 Task: Create a section Agile Archers and in the section, add a milestone Disaster Recovery Planning in the project AgileBolt
Action: Mouse moved to (236, 414)
Screenshot: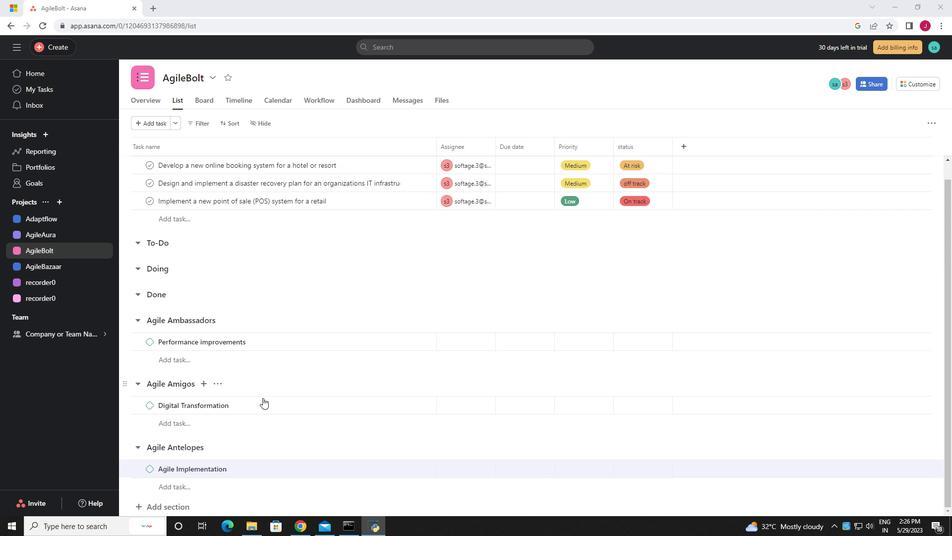 
Action: Mouse scrolled (236, 414) with delta (0, 0)
Screenshot: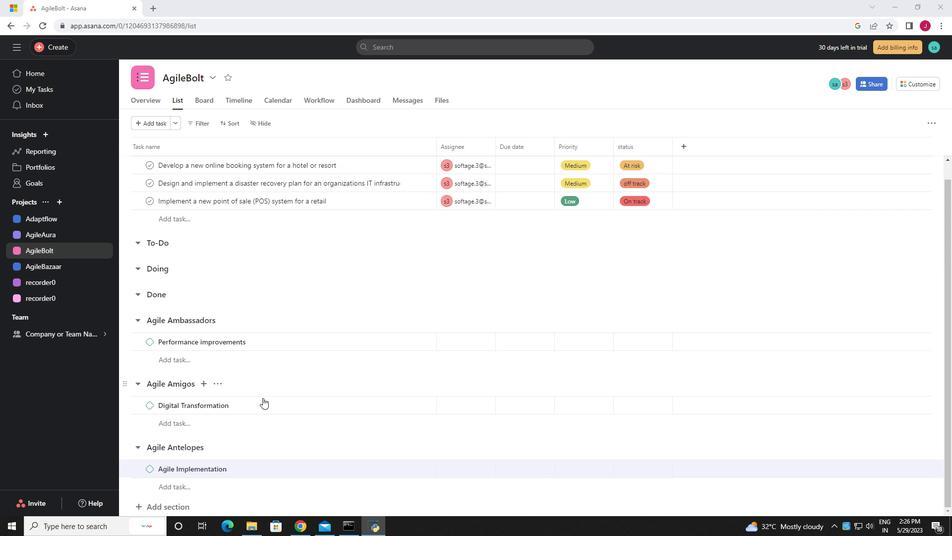 
Action: Mouse scrolled (236, 414) with delta (0, 0)
Screenshot: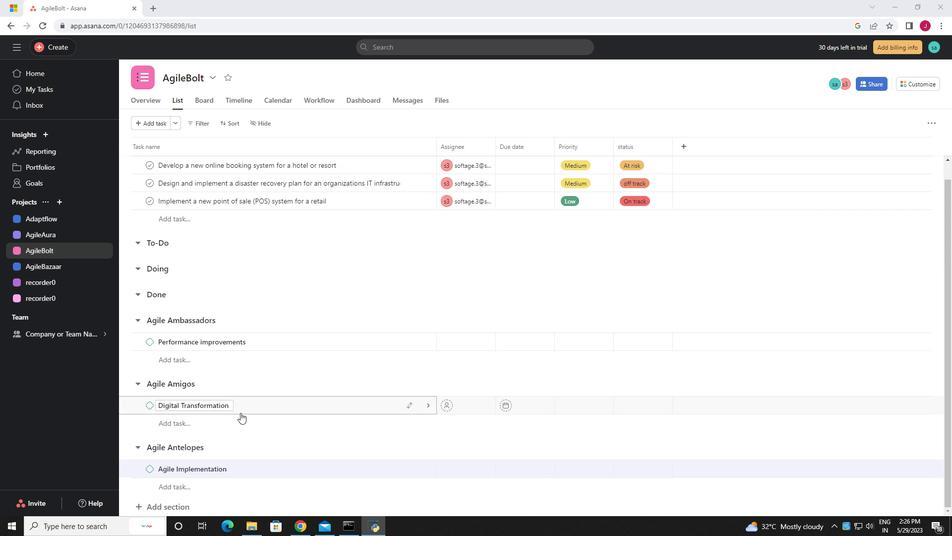 
Action: Mouse scrolled (236, 414) with delta (0, 0)
Screenshot: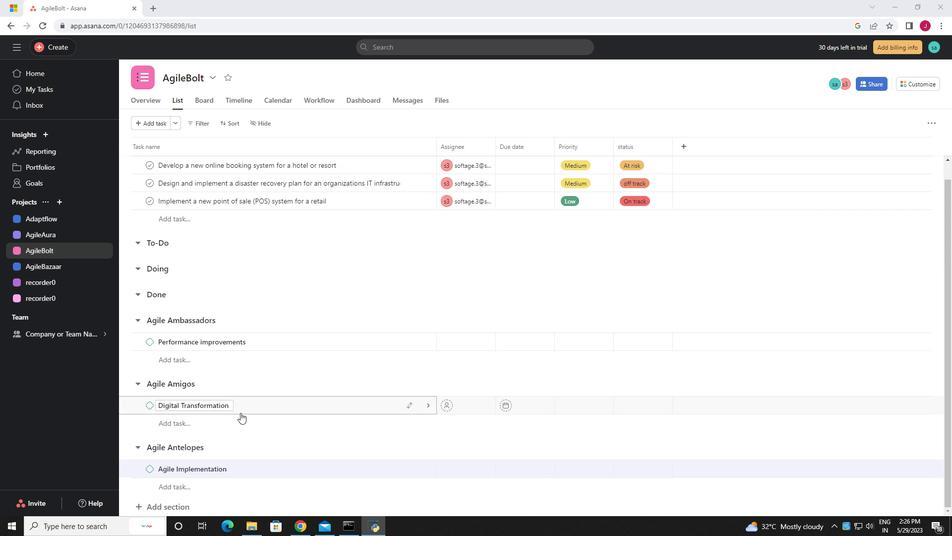 
Action: Mouse scrolled (236, 414) with delta (0, 0)
Screenshot: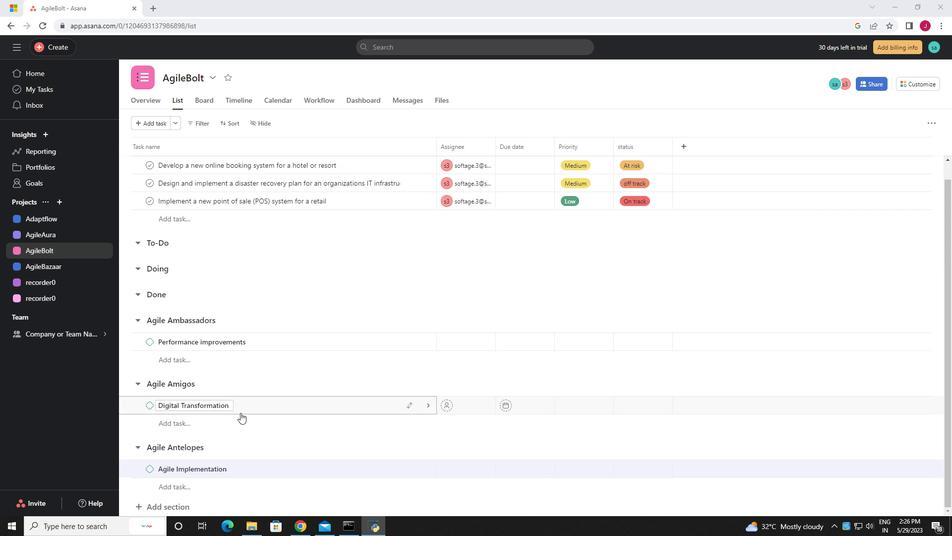 
Action: Mouse scrolled (236, 414) with delta (0, 0)
Screenshot: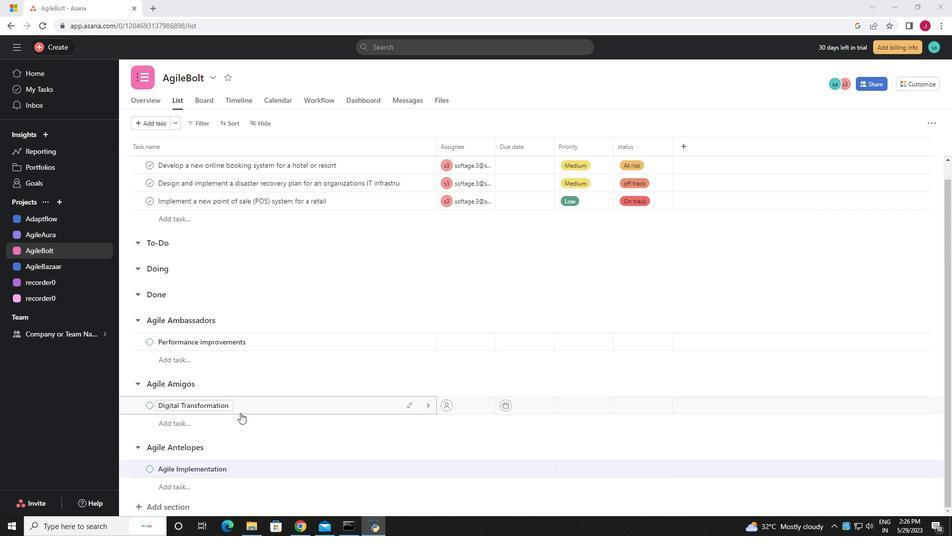
Action: Mouse moved to (167, 508)
Screenshot: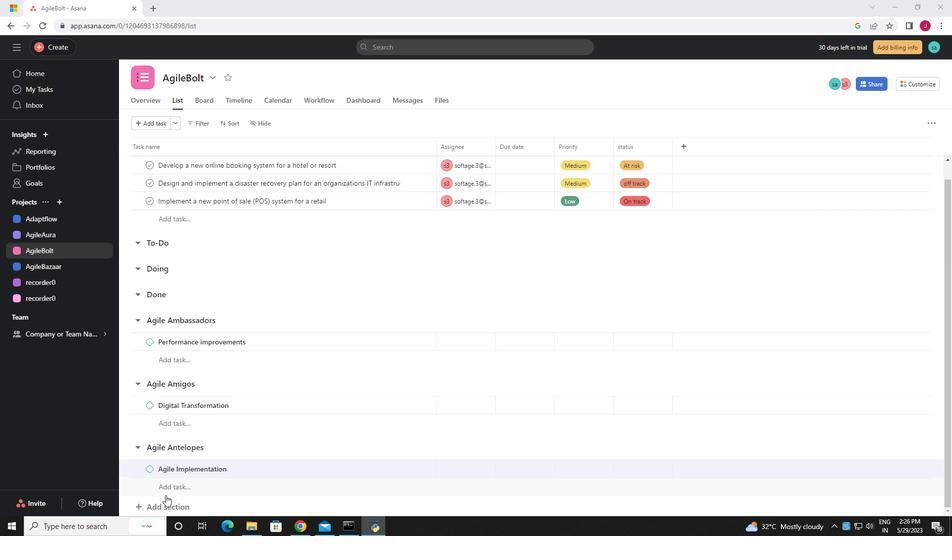 
Action: Mouse pressed left at (167, 508)
Screenshot: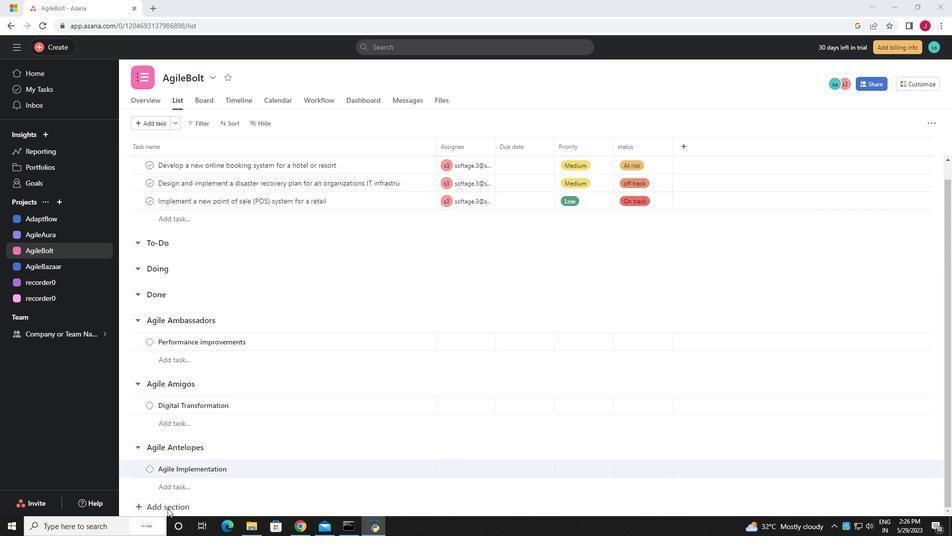 
Action: Mouse moved to (184, 487)
Screenshot: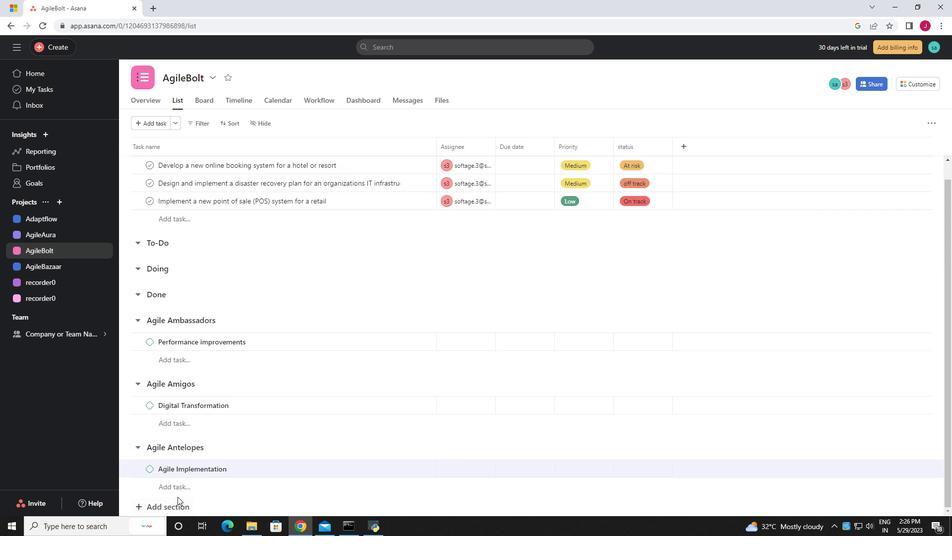 
Action: Mouse scrolled (184, 486) with delta (0, 0)
Screenshot: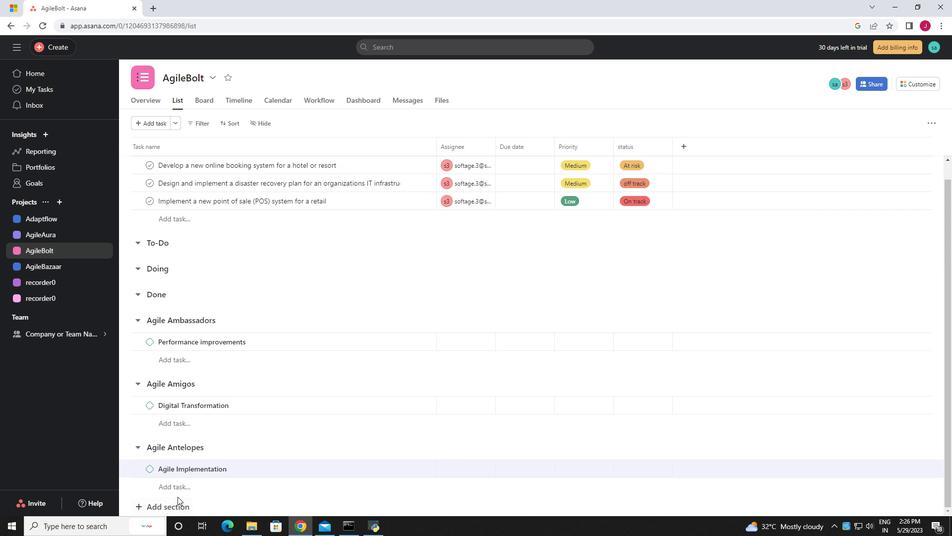 
Action: Mouse scrolled (184, 486) with delta (0, 0)
Screenshot: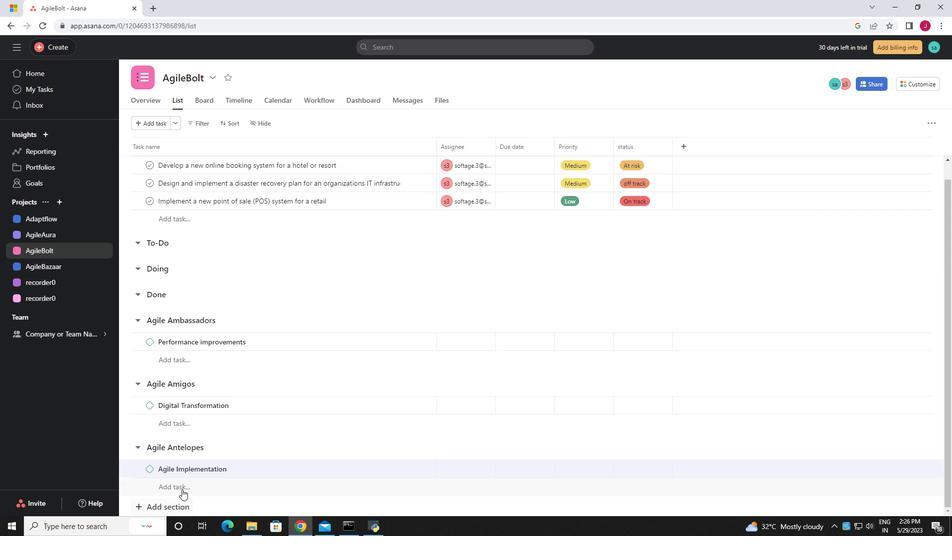 
Action: Mouse scrolled (184, 486) with delta (0, 0)
Screenshot: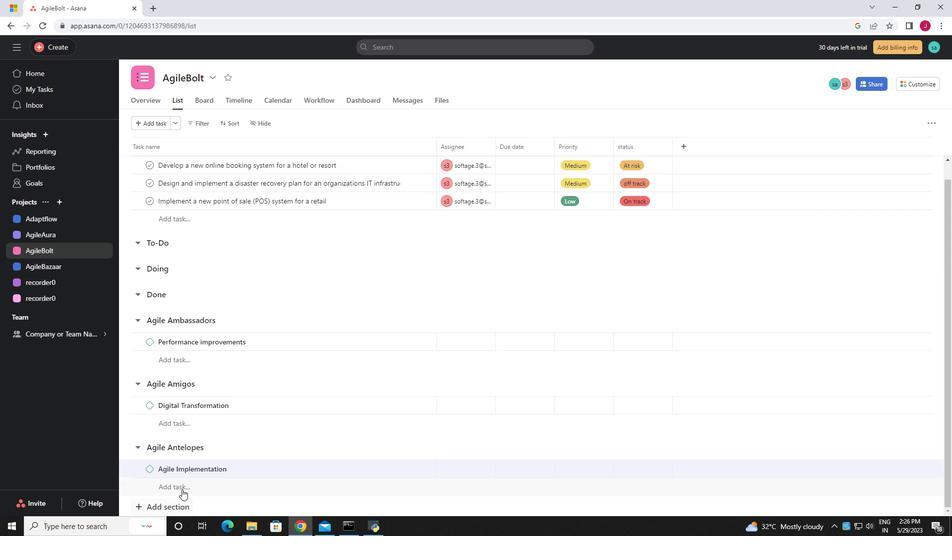 
Action: Mouse scrolled (184, 486) with delta (0, 0)
Screenshot: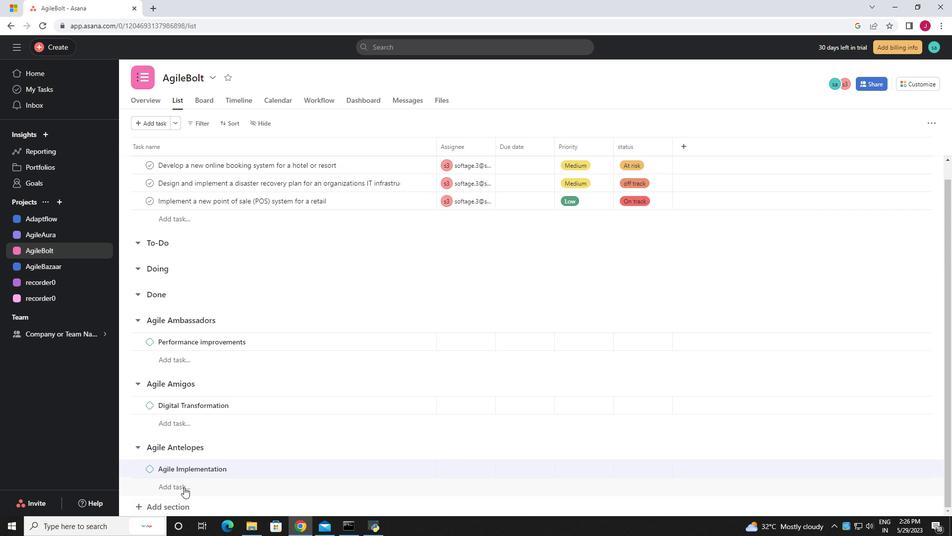 
Action: Mouse scrolled (184, 486) with delta (0, 0)
Screenshot: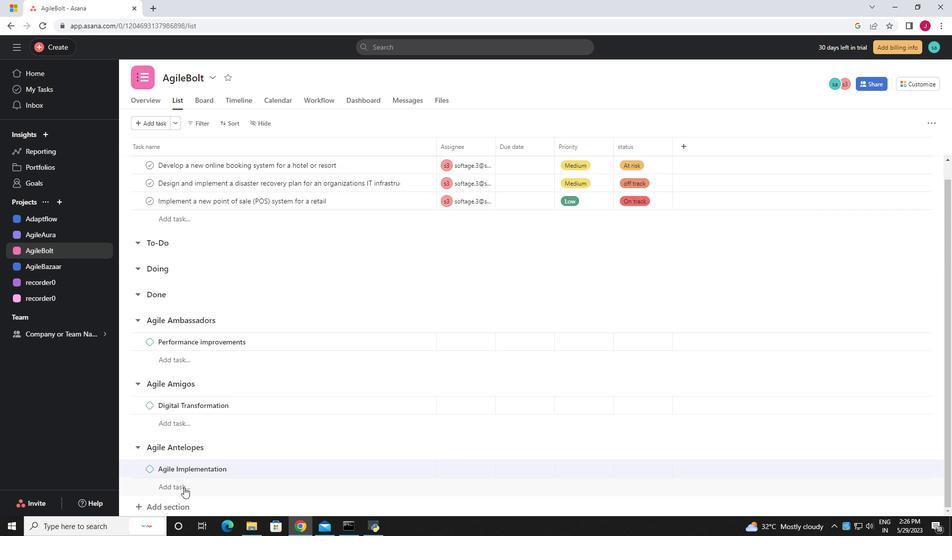 
Action: Mouse moved to (176, 501)
Screenshot: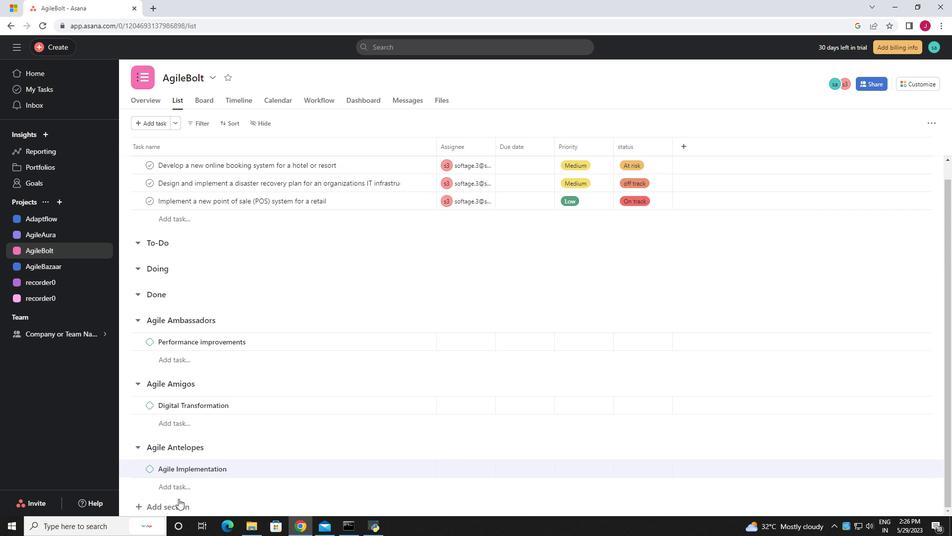 
Action: Mouse pressed left at (176, 501)
Screenshot: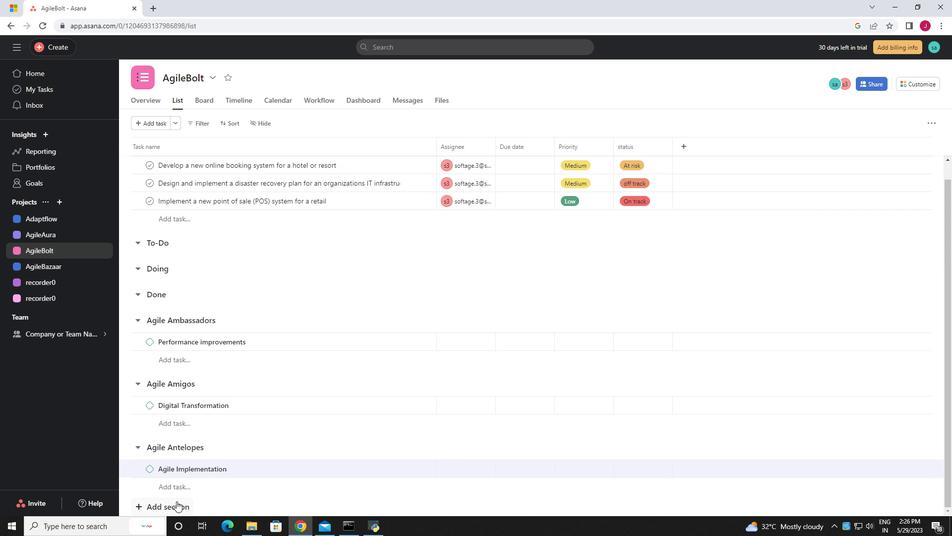 
Action: Mouse moved to (177, 502)
Screenshot: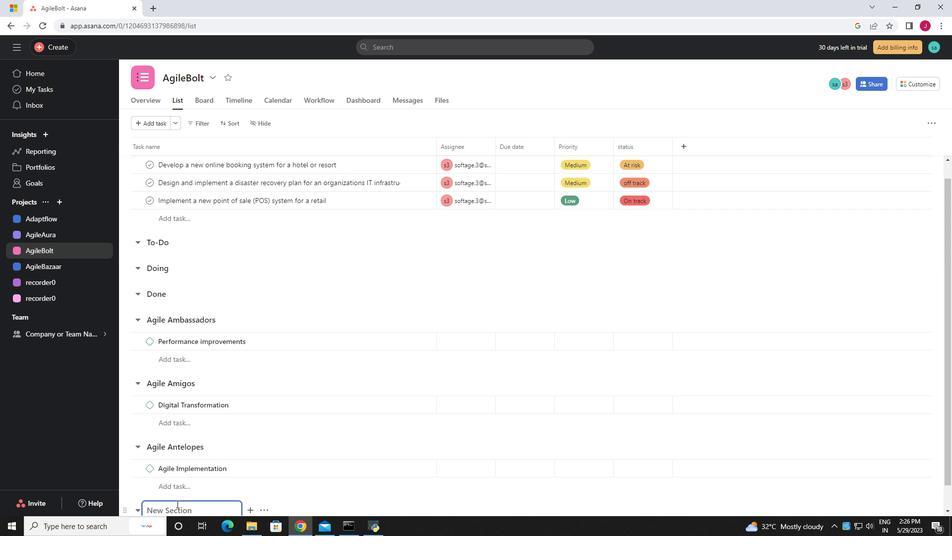 
Action: Mouse scrolled (177, 501) with delta (0, 0)
Screenshot: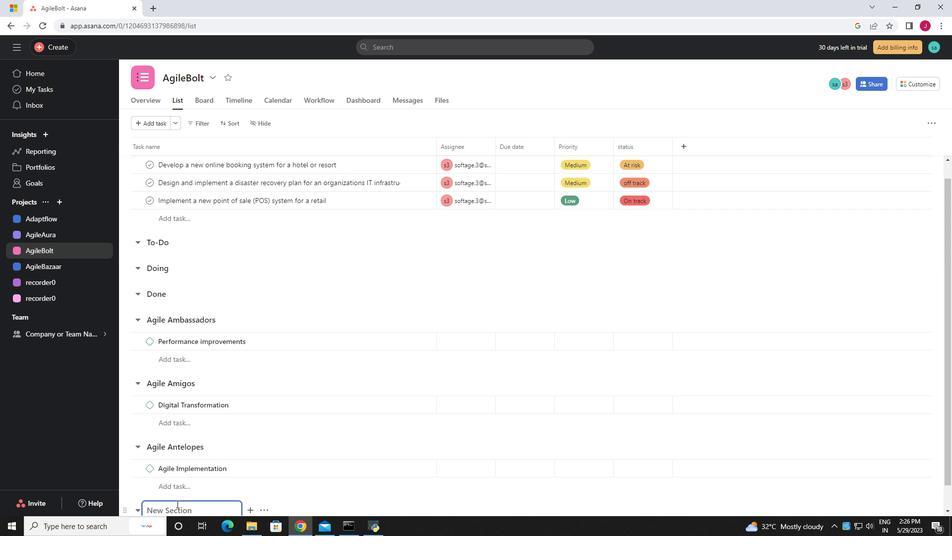 
Action: Mouse scrolled (177, 501) with delta (0, 0)
Screenshot: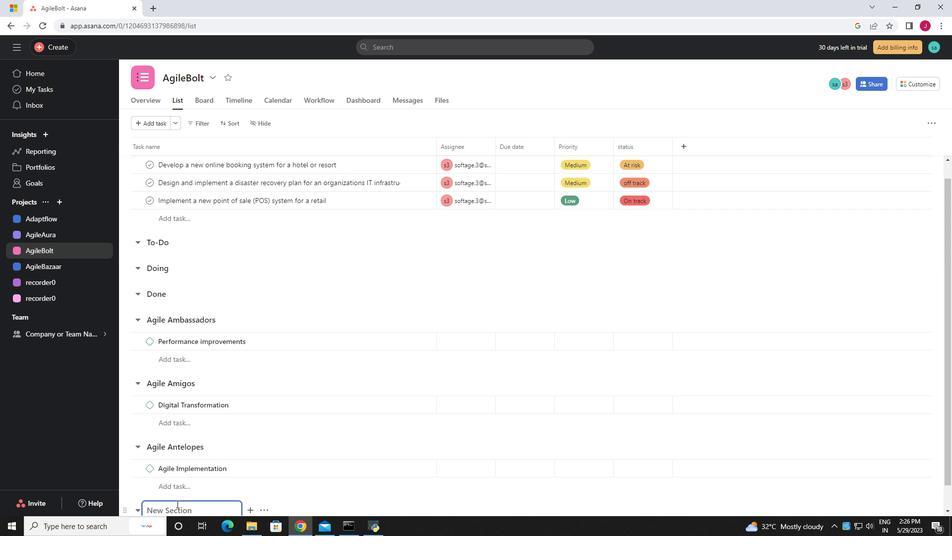 
Action: Mouse scrolled (177, 501) with delta (0, 0)
Screenshot: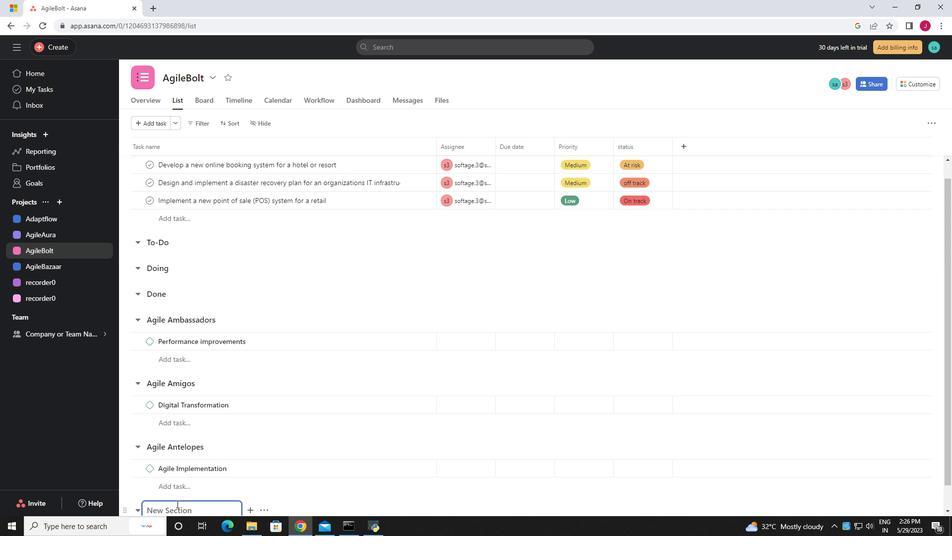 
Action: Mouse scrolled (177, 501) with delta (0, 0)
Screenshot: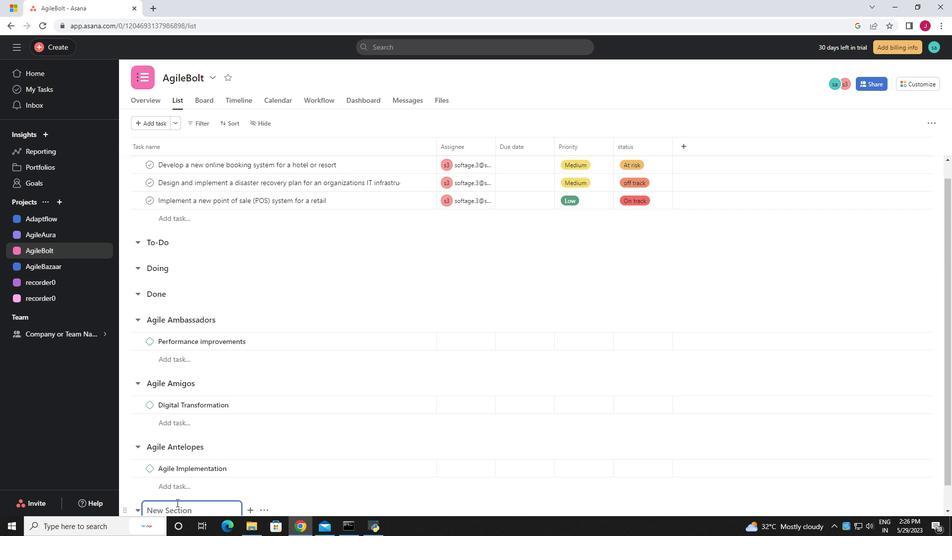 
Action: Mouse scrolled (177, 501) with delta (0, 0)
Screenshot: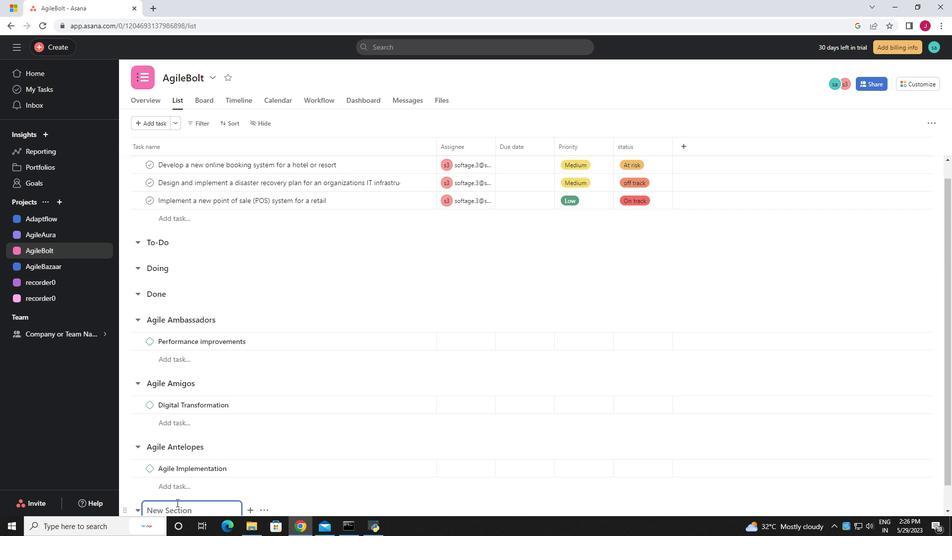 
Action: Mouse moved to (179, 486)
Screenshot: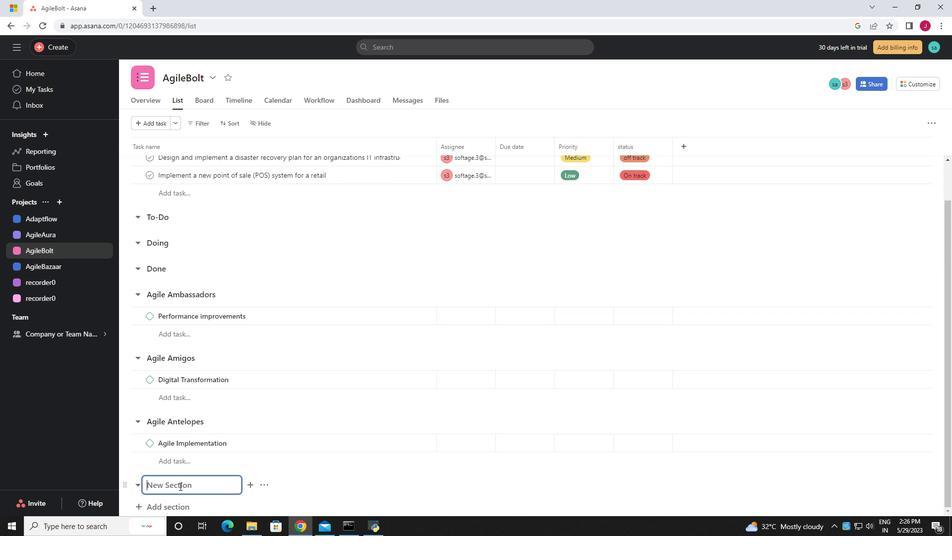 
Action: Mouse pressed left at (179, 486)
Screenshot: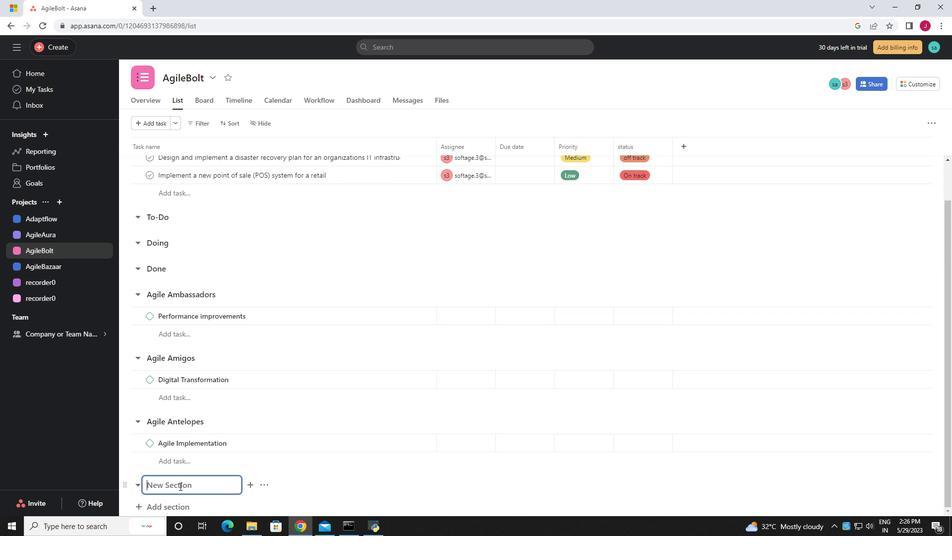 
Action: Mouse moved to (179, 486)
Screenshot: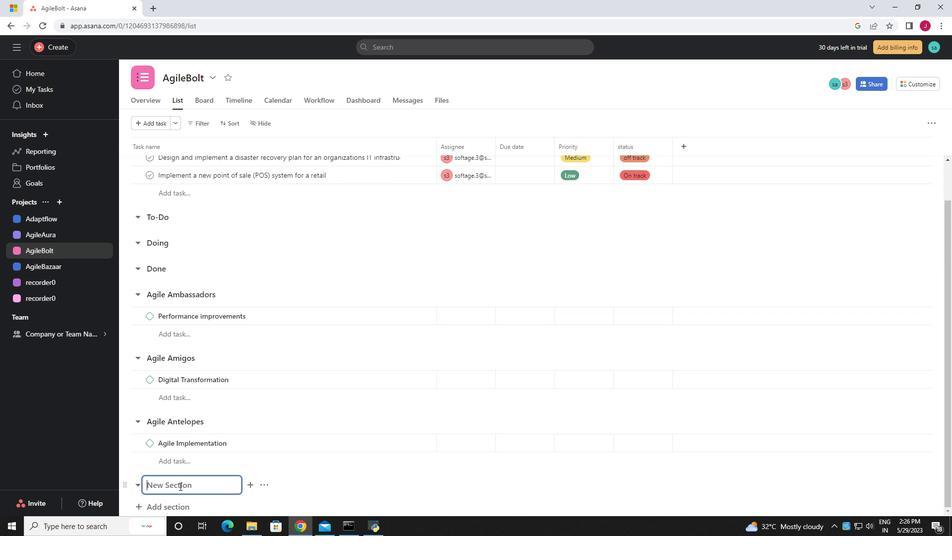 
Action: Key pressed <Key.caps_lock>A<Key.caps_lock>gile<Key.space><Key.caps_lock>A<Key.caps_lock>rchers<Key.space>
Screenshot: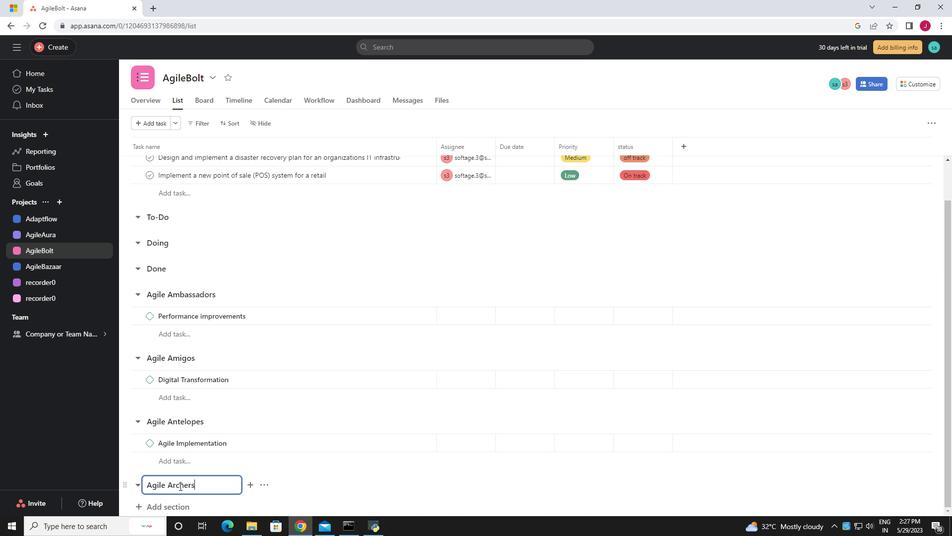 
Action: Mouse moved to (236, 487)
Screenshot: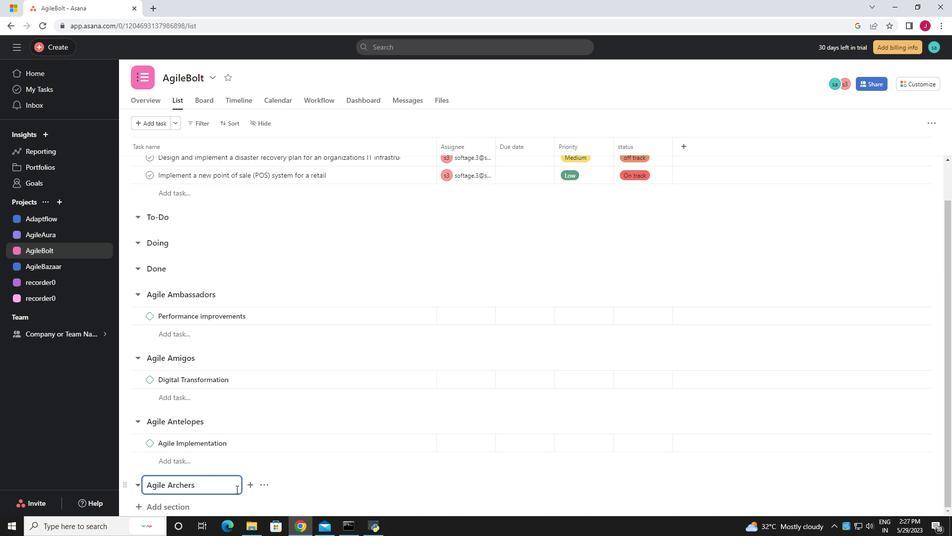 
Action: Key pressed <Key.enter>
Screenshot: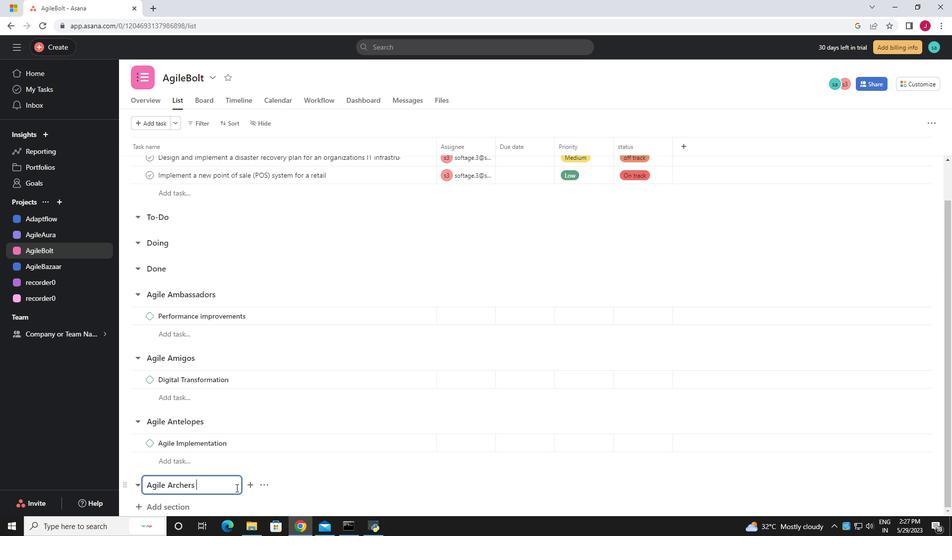 
Action: Mouse moved to (239, 504)
Screenshot: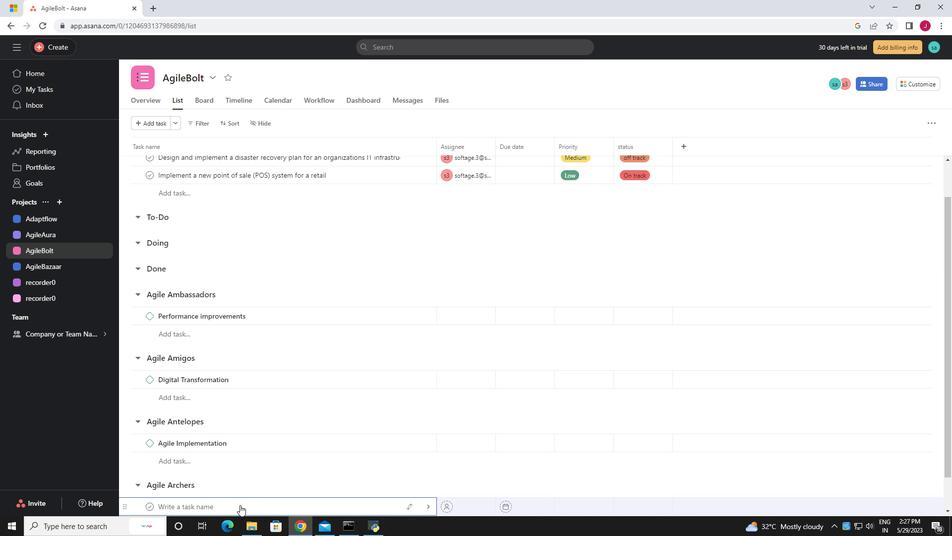 
Action: Key pressed <Key.caps_lock>D<Key.caps_lock>isaster<Key.space><Key.caps_lock>R<Key.caps_lock>ec<Key.backspace>covery<Key.space>planning<Key.space>
Screenshot: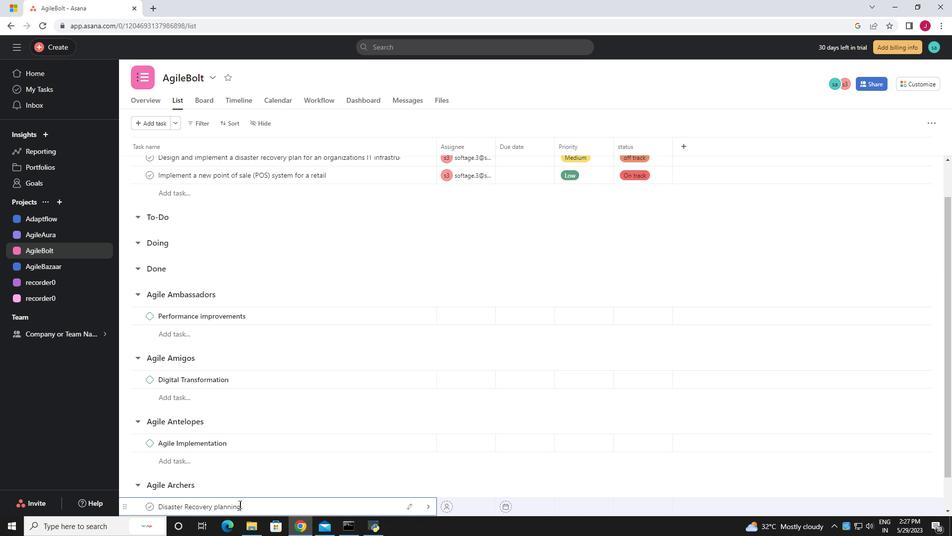
Action: Mouse moved to (427, 509)
Screenshot: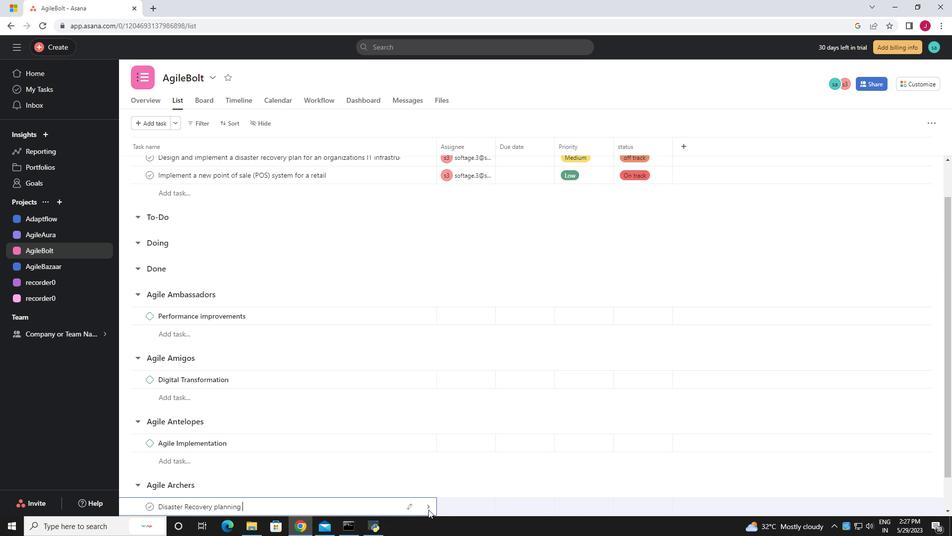 
Action: Mouse pressed left at (427, 509)
Screenshot: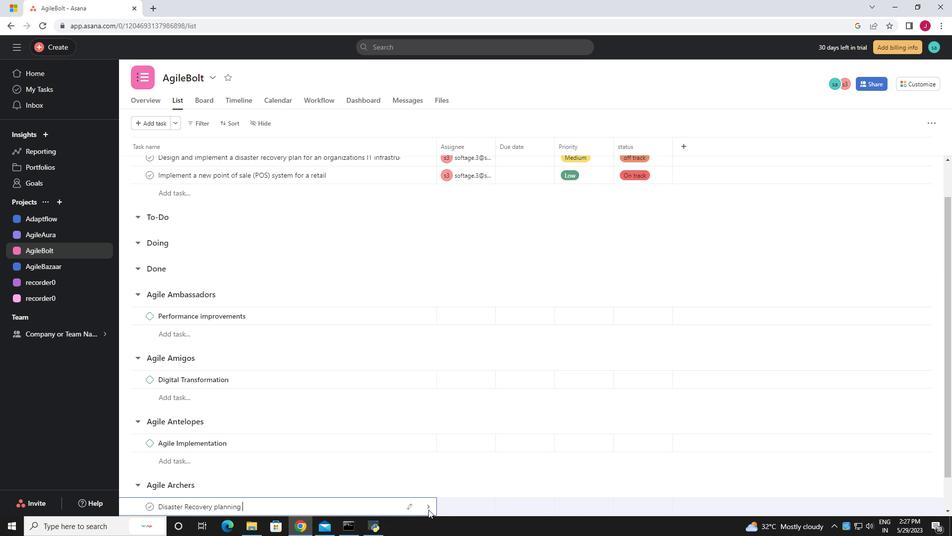 
Action: Mouse moved to (415, 494)
Screenshot: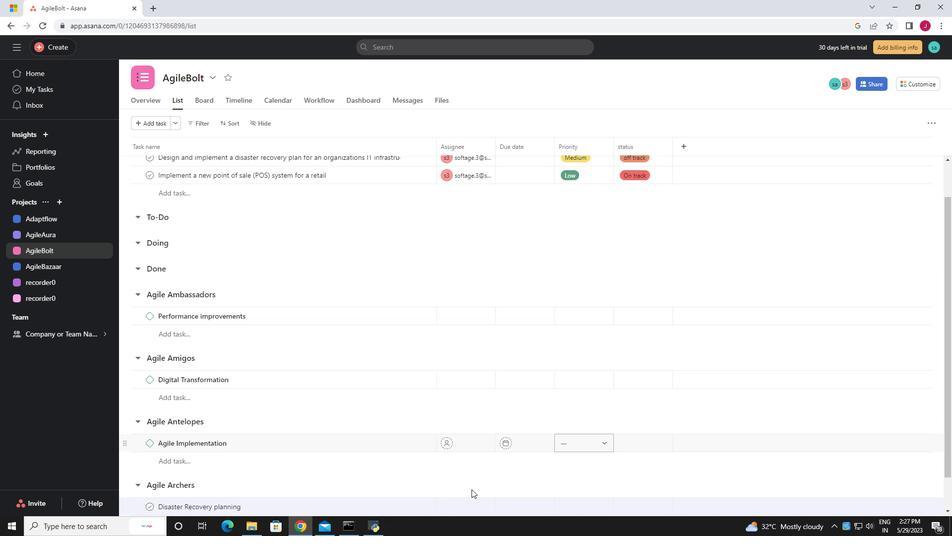 
Action: Mouse scrolled (415, 494) with delta (0, 0)
Screenshot: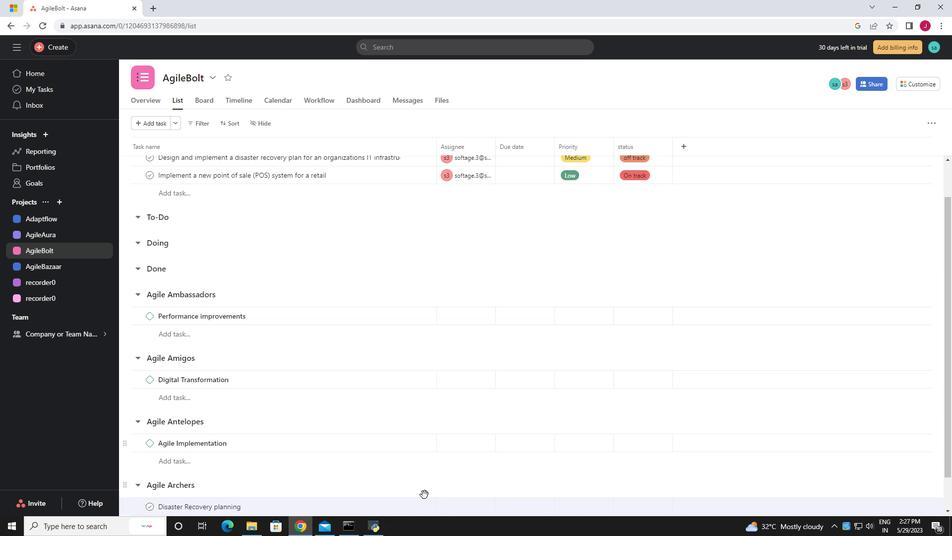 
Action: Mouse scrolled (415, 494) with delta (0, 0)
Screenshot: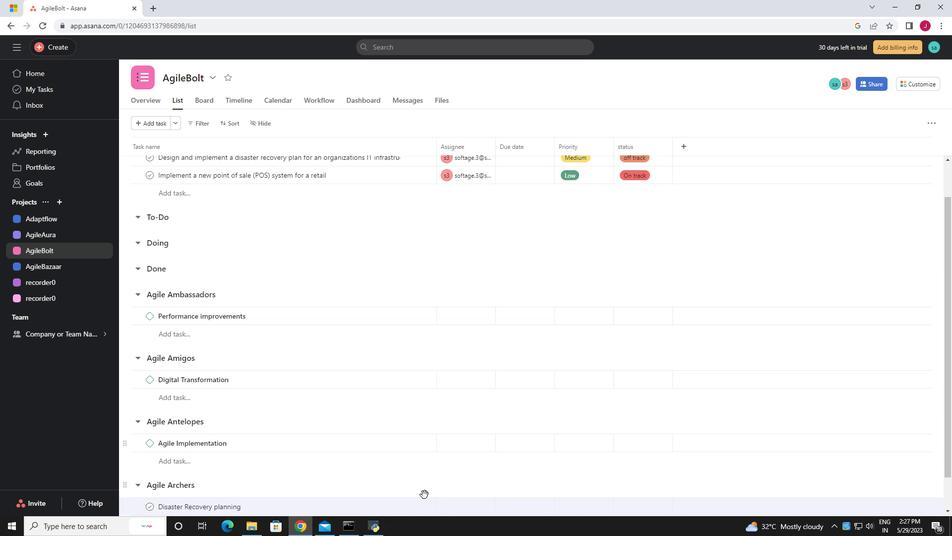 
Action: Mouse scrolled (415, 494) with delta (0, 0)
Screenshot: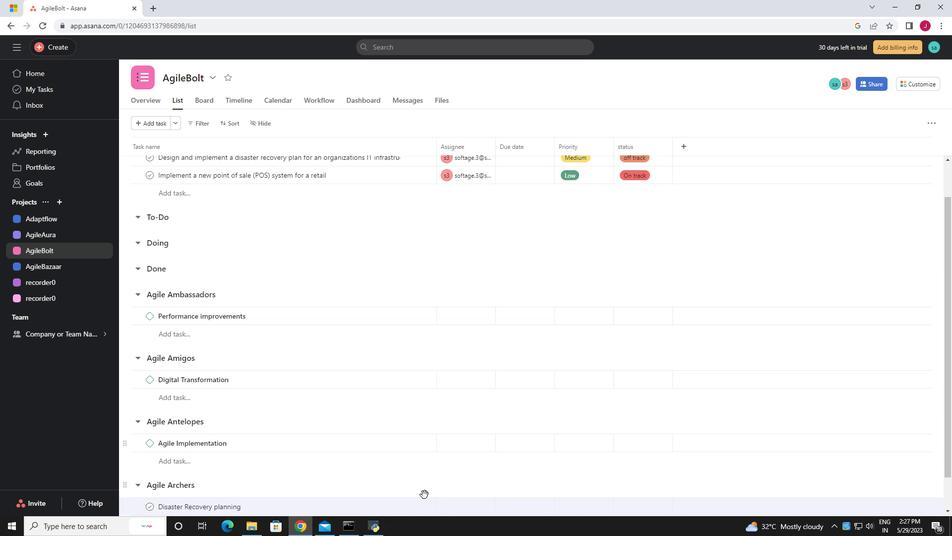 
Action: Mouse scrolled (415, 494) with delta (0, 0)
Screenshot: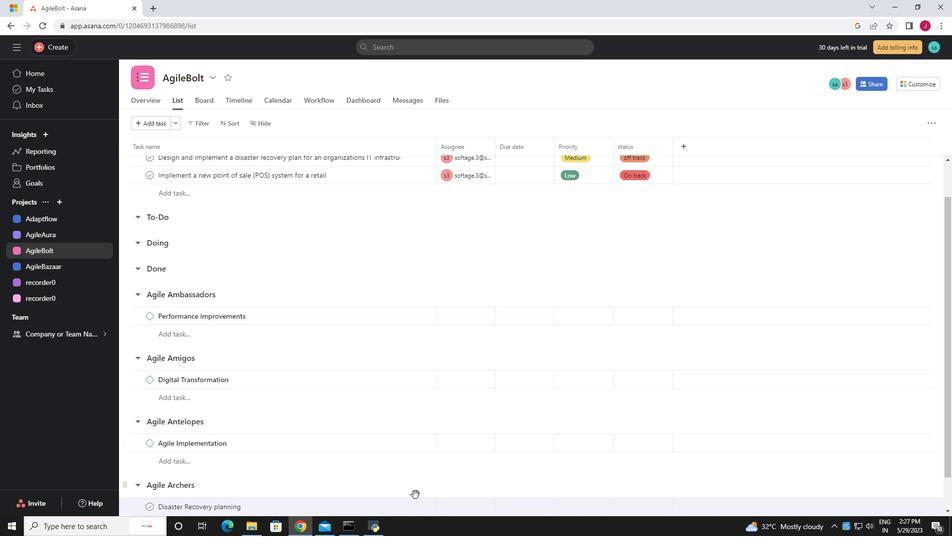 
Action: Mouse scrolled (415, 494) with delta (0, 0)
Screenshot: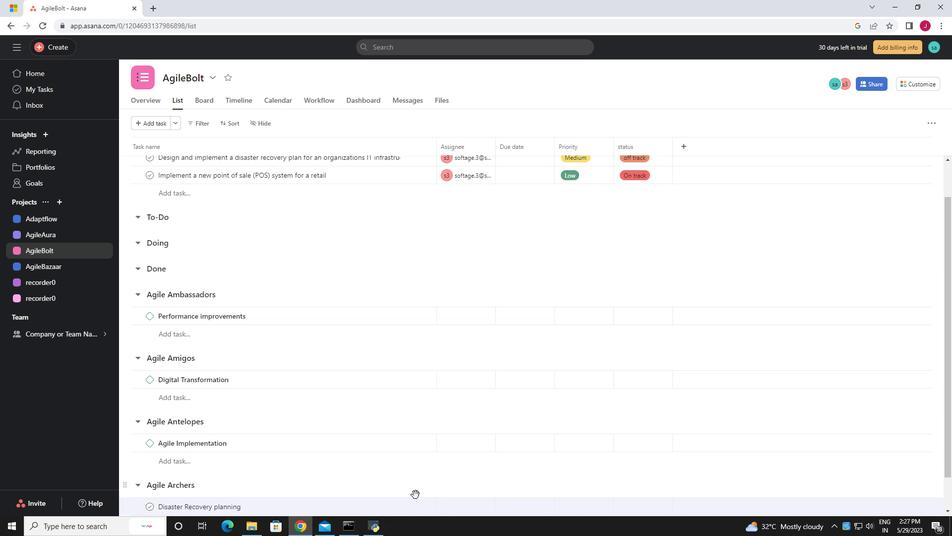 
Action: Mouse moved to (427, 469)
Screenshot: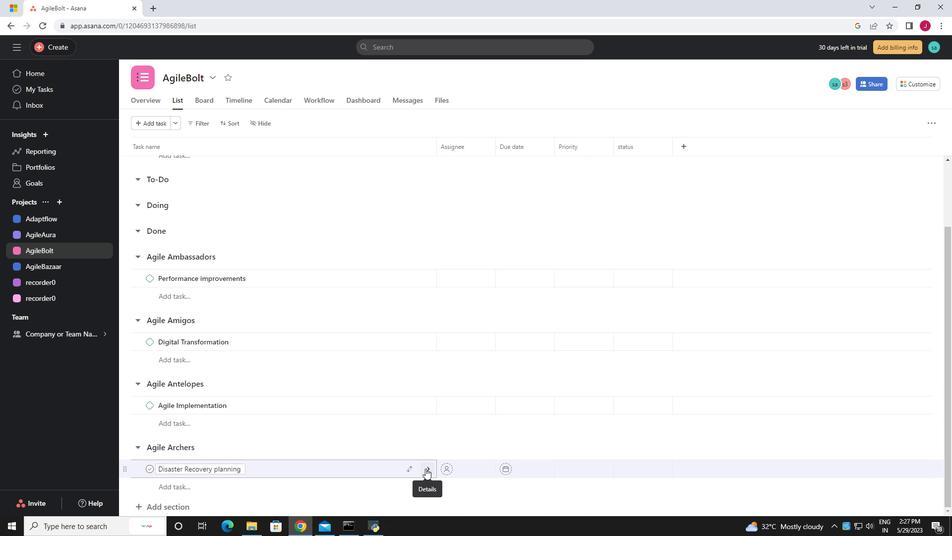 
Action: Mouse pressed left at (427, 469)
Screenshot: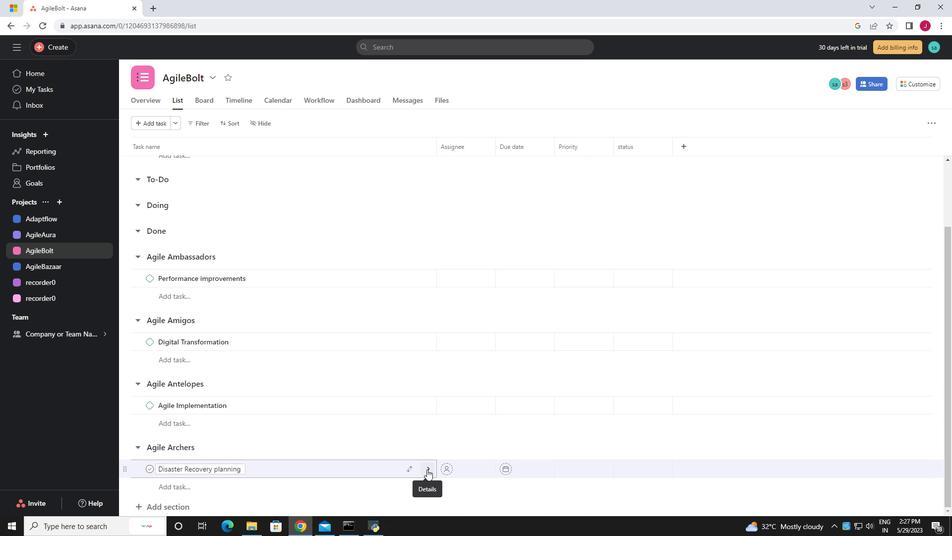 
Action: Mouse moved to (912, 122)
Screenshot: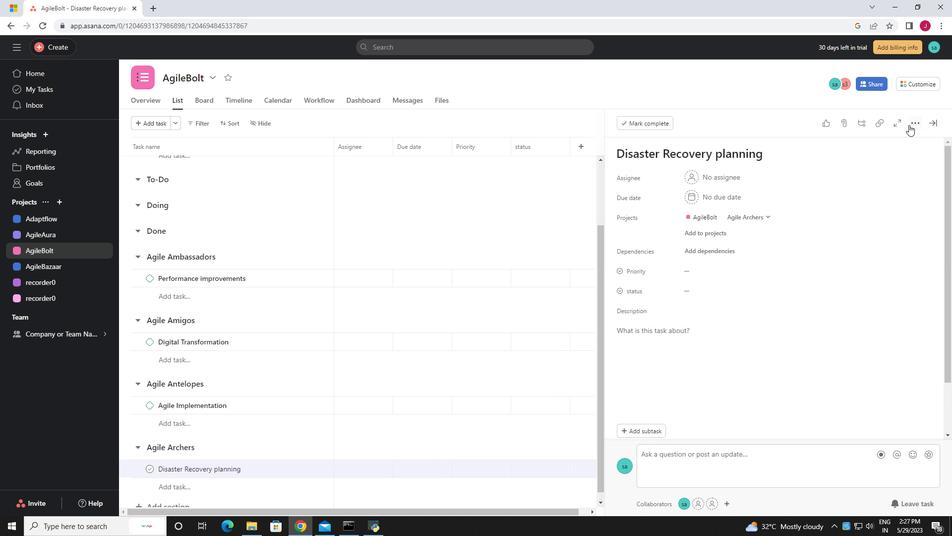
Action: Mouse pressed left at (912, 122)
Screenshot: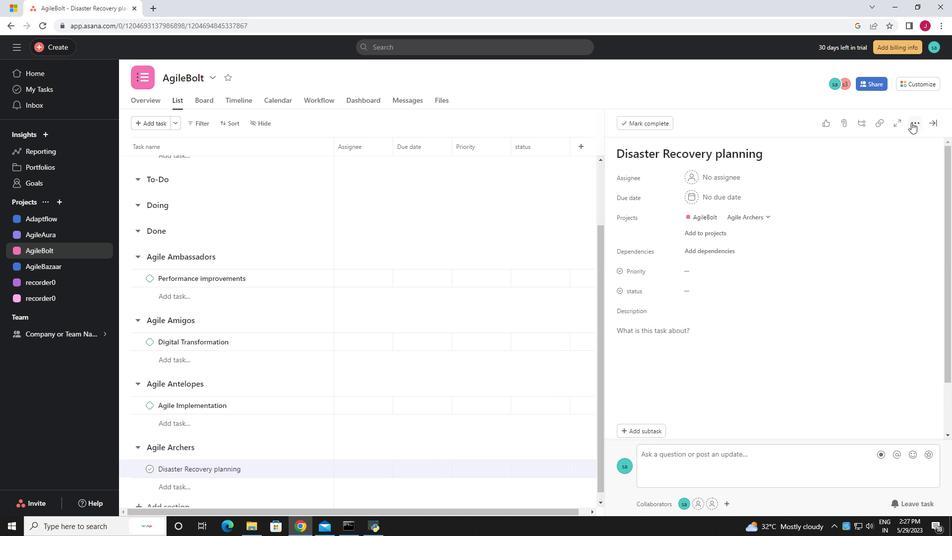 
Action: Mouse moved to (862, 163)
Screenshot: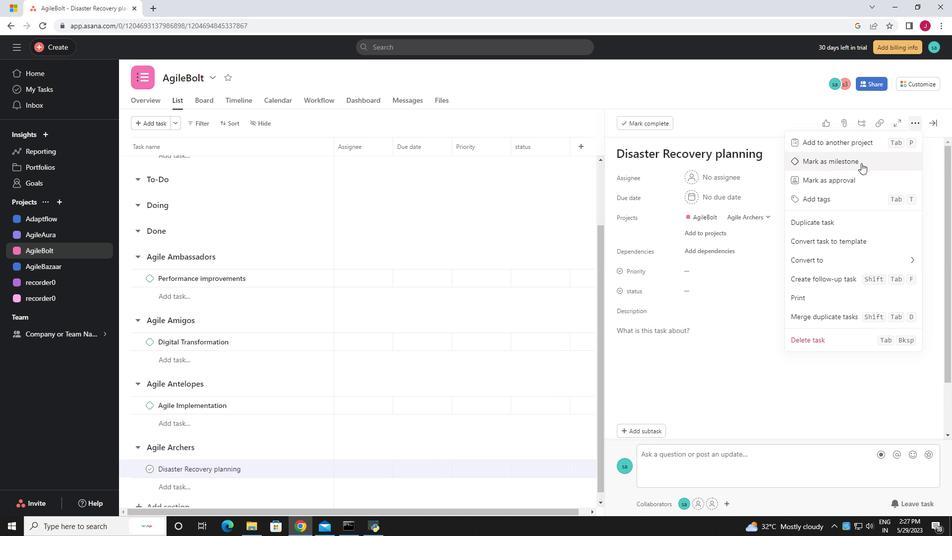 
Action: Mouse pressed left at (862, 163)
Screenshot: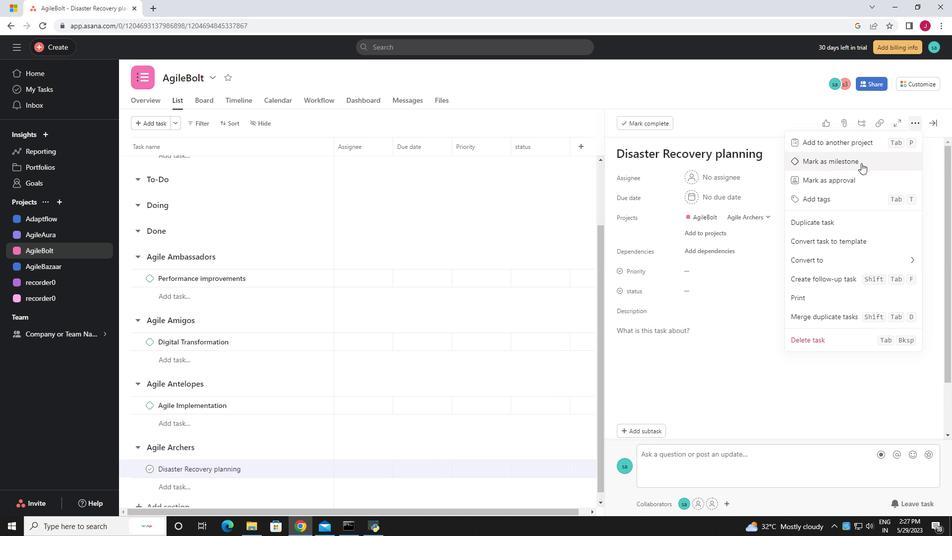 
Action: Mouse moved to (558, 215)
Screenshot: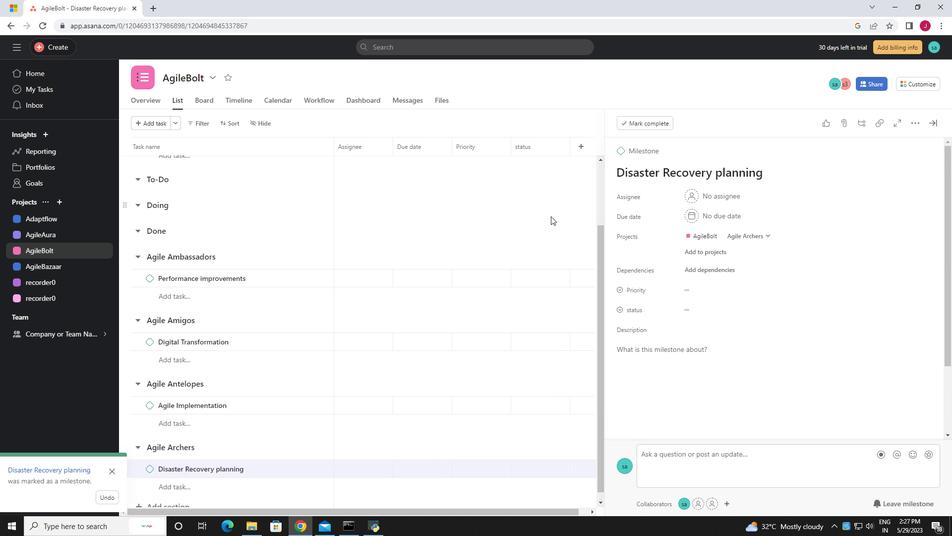 
Action: Mouse pressed left at (558, 215)
Screenshot: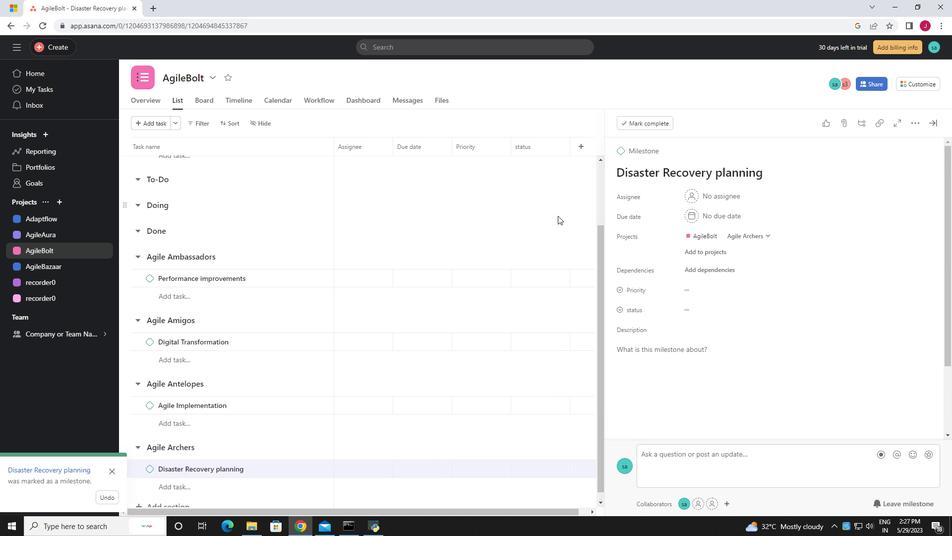 
Action: Mouse moved to (936, 121)
Screenshot: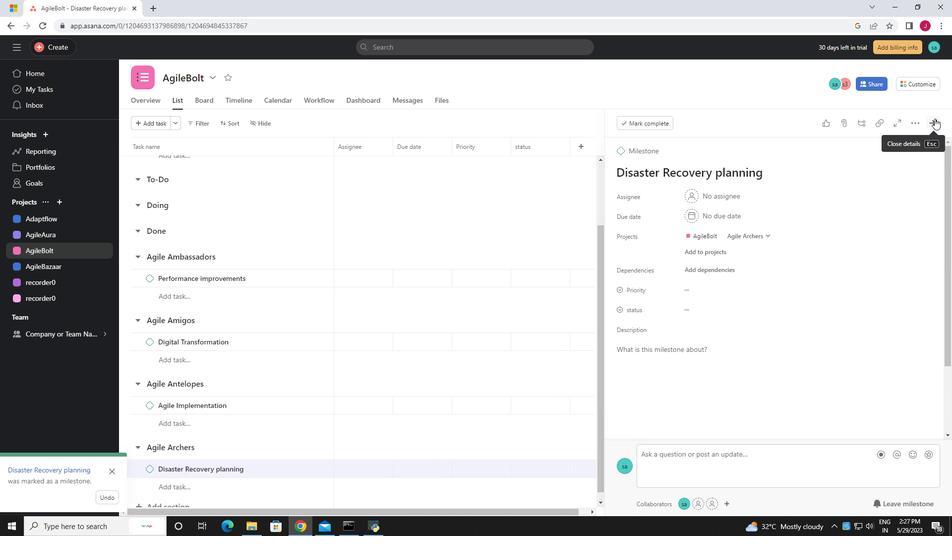
Action: Mouse pressed left at (936, 121)
Screenshot: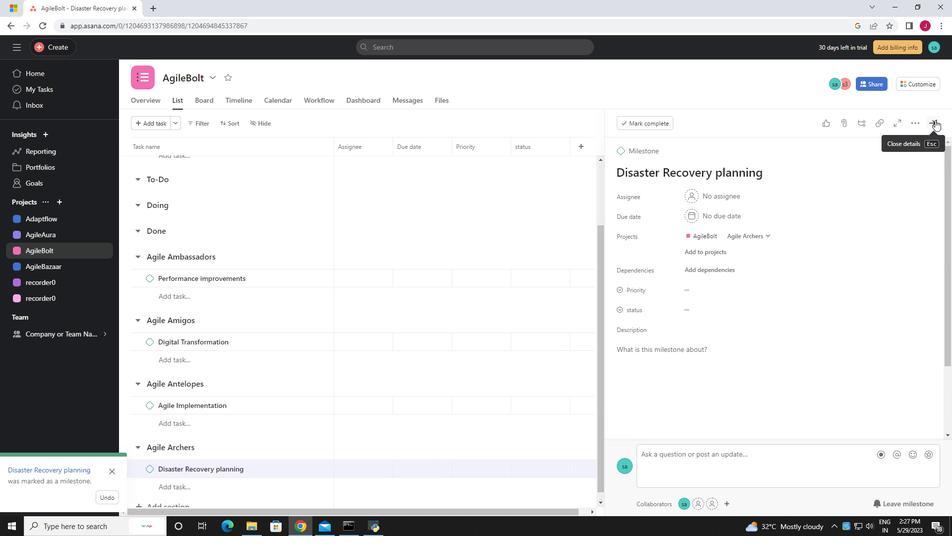 
Action: Mouse moved to (699, 195)
Screenshot: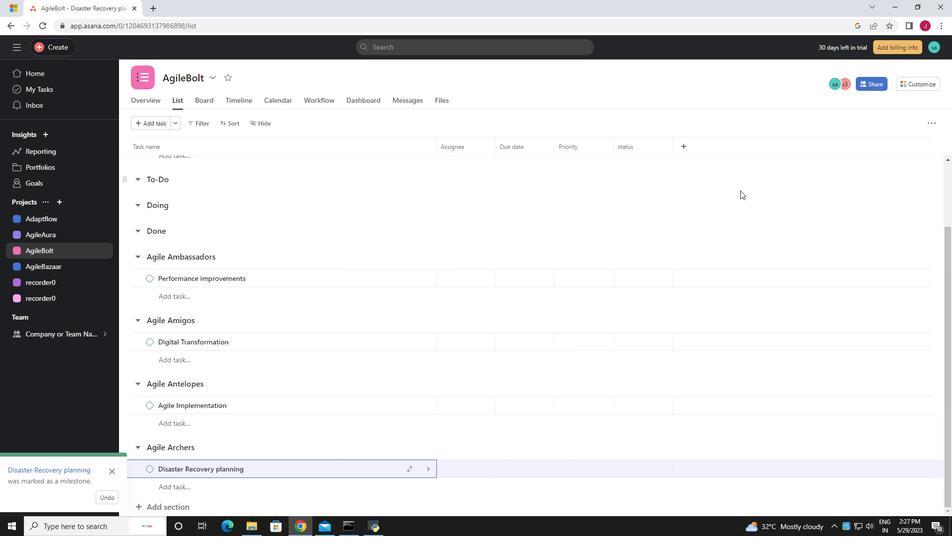 
